 Task: Sort the products in the category "Sun Protection & Bug Spray" by price (lowest first).
Action: Mouse moved to (286, 151)
Screenshot: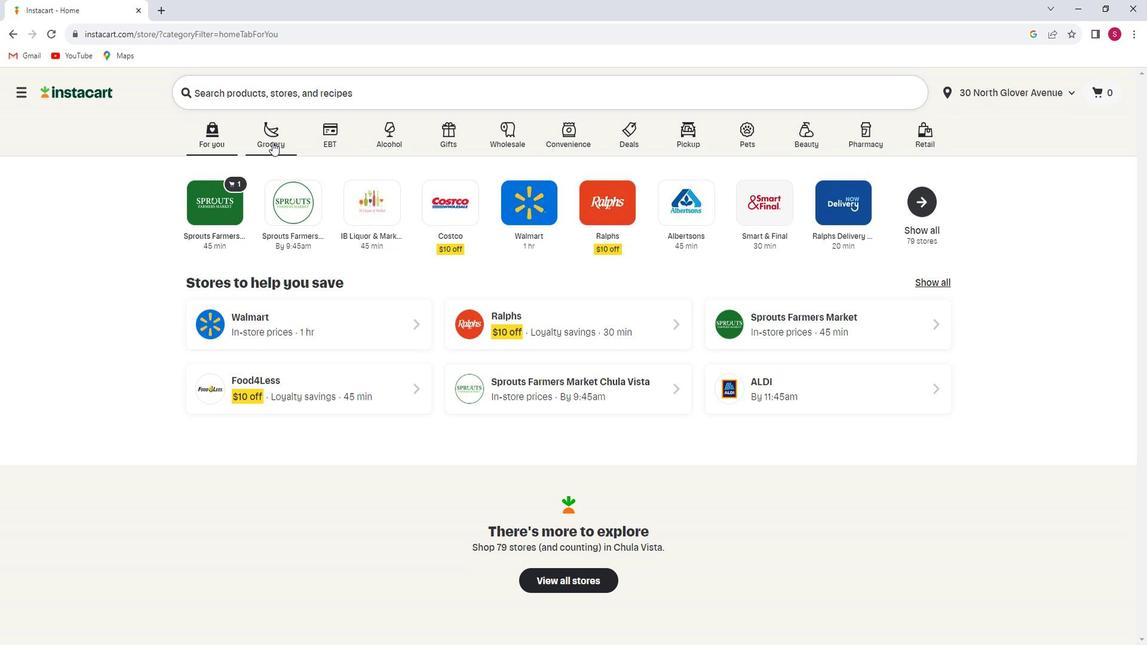 
Action: Mouse pressed left at (286, 151)
Screenshot: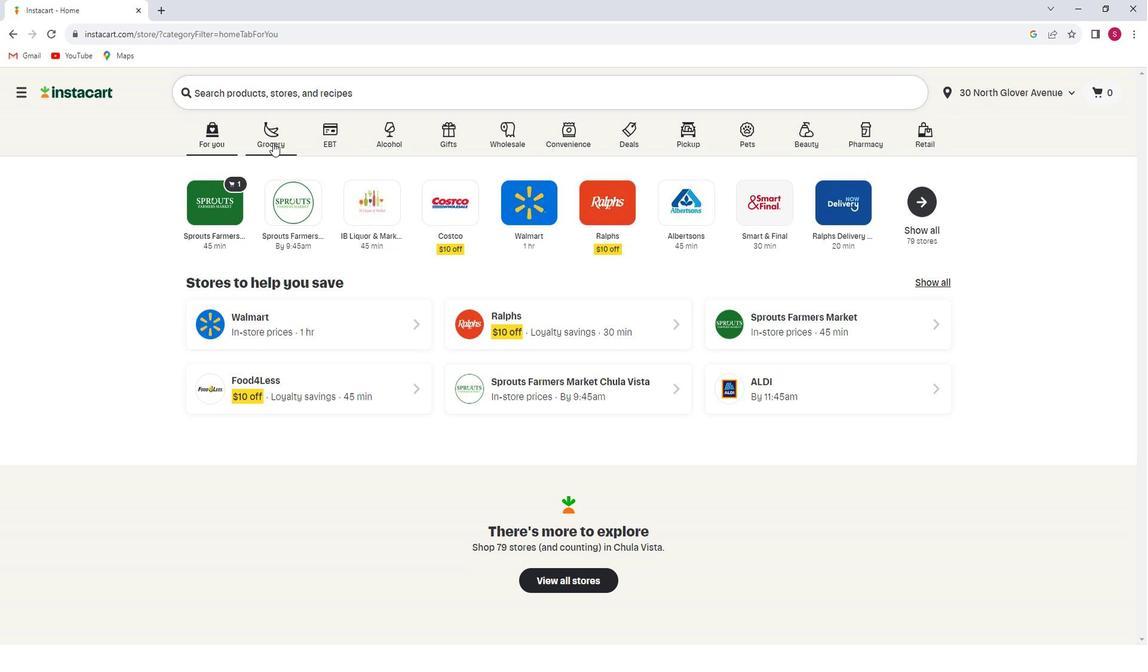 
Action: Mouse moved to (329, 357)
Screenshot: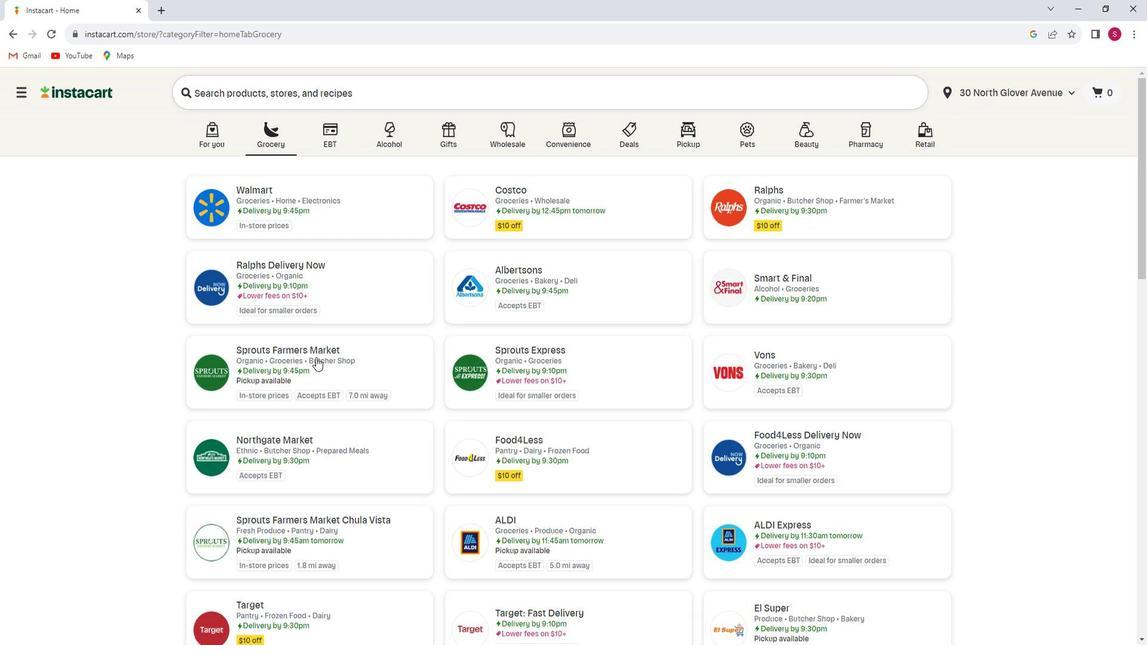 
Action: Mouse pressed left at (329, 357)
Screenshot: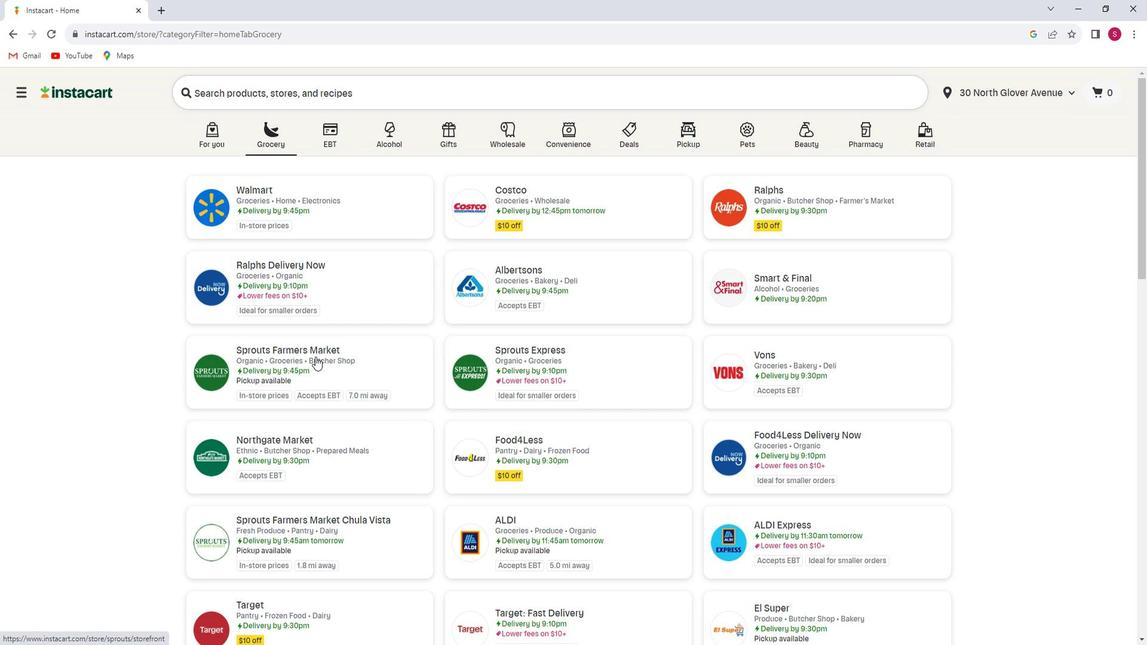 
Action: Mouse moved to (66, 431)
Screenshot: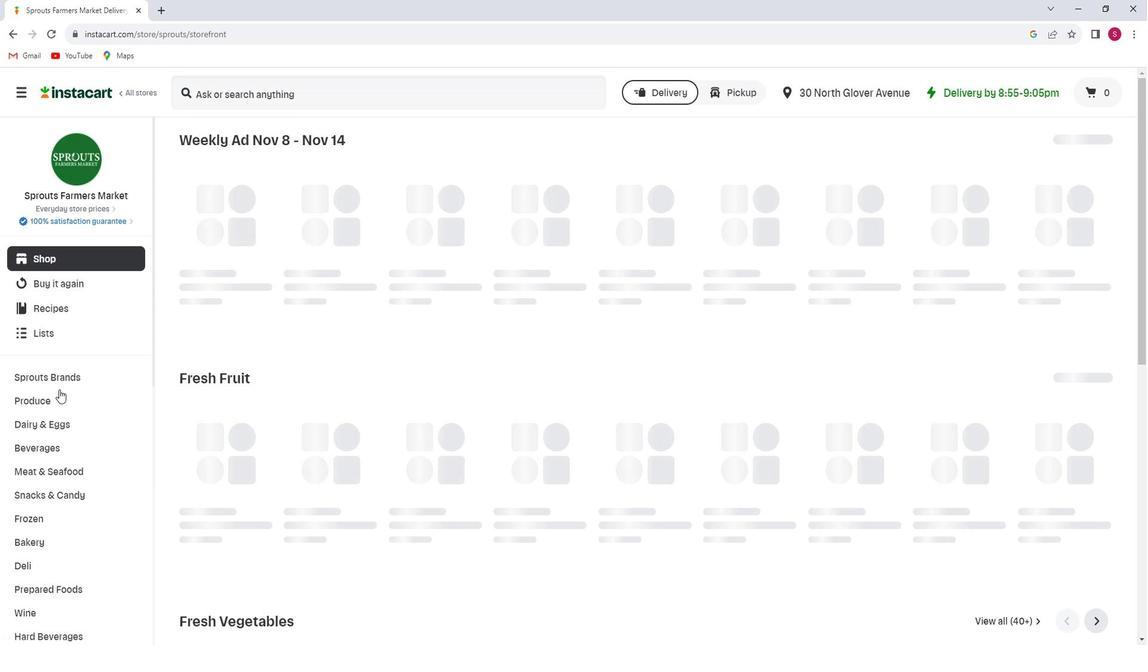 
Action: Mouse scrolled (66, 431) with delta (0, 0)
Screenshot: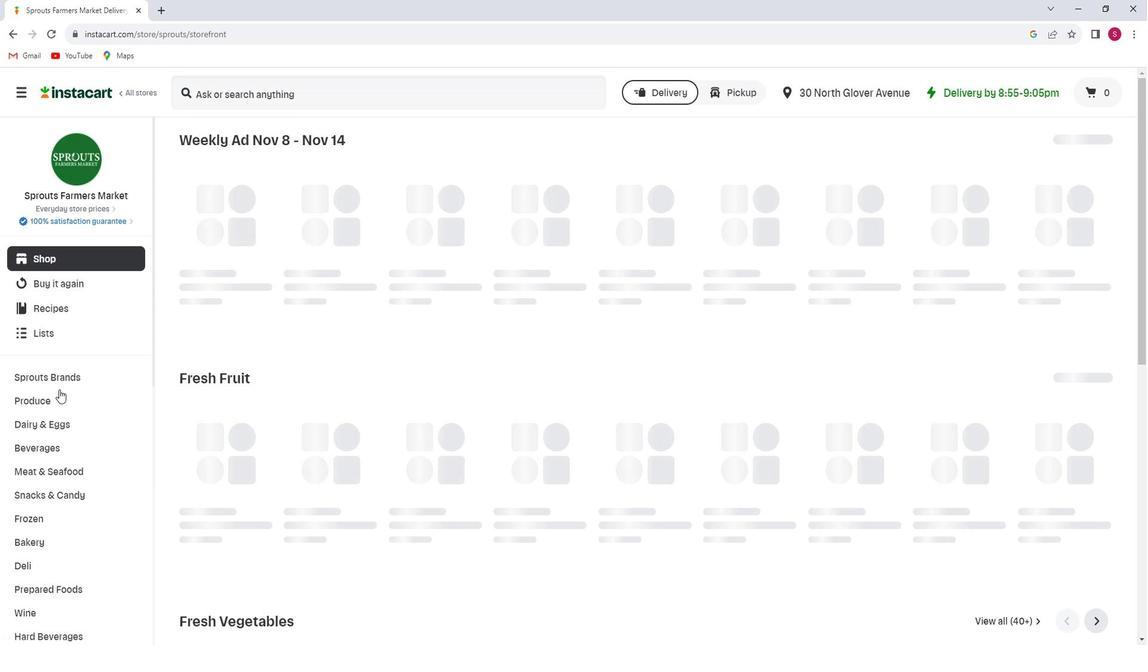 
Action: Mouse moved to (66, 434)
Screenshot: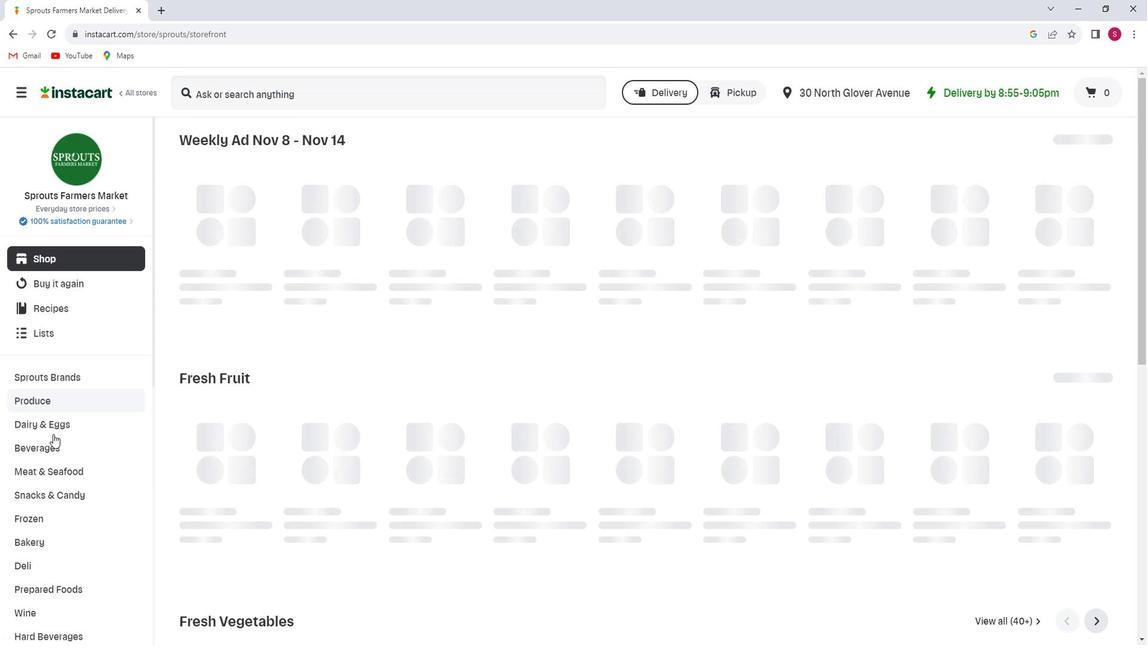 
Action: Mouse scrolled (66, 433) with delta (0, 0)
Screenshot: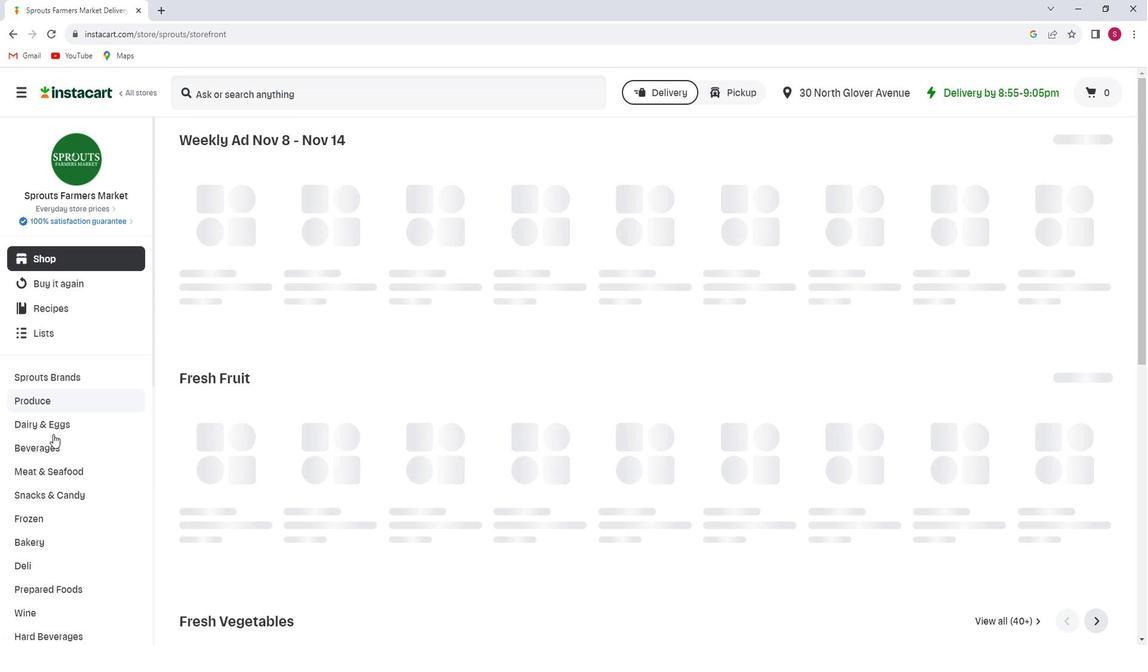 
Action: Mouse scrolled (66, 433) with delta (0, 0)
Screenshot: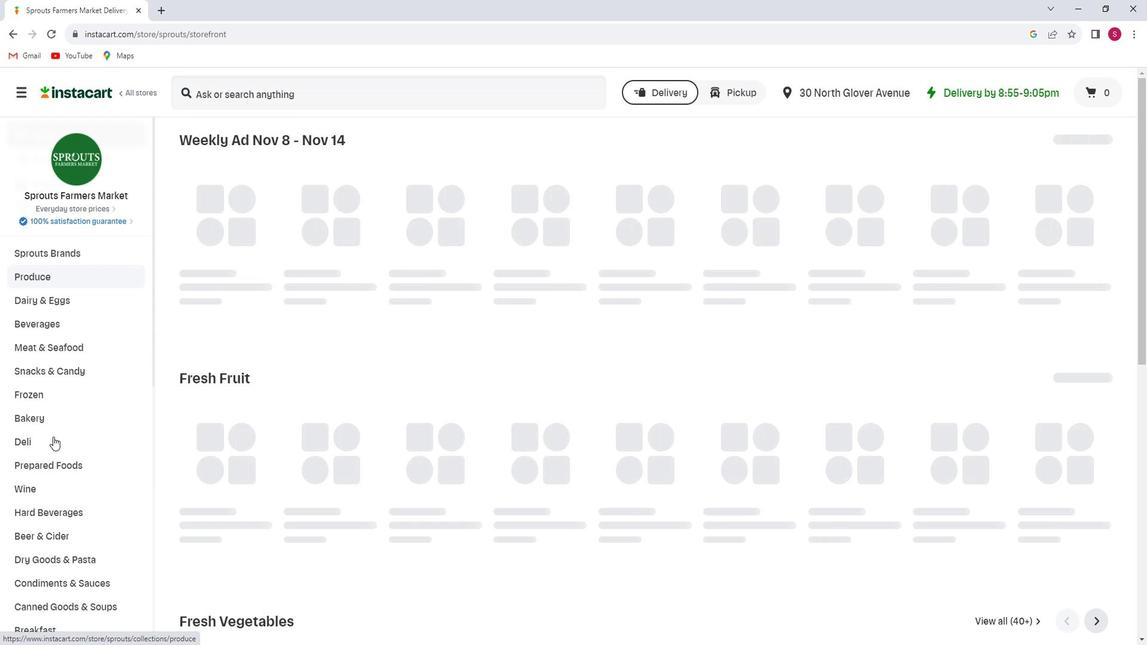 
Action: Mouse scrolled (66, 433) with delta (0, 0)
Screenshot: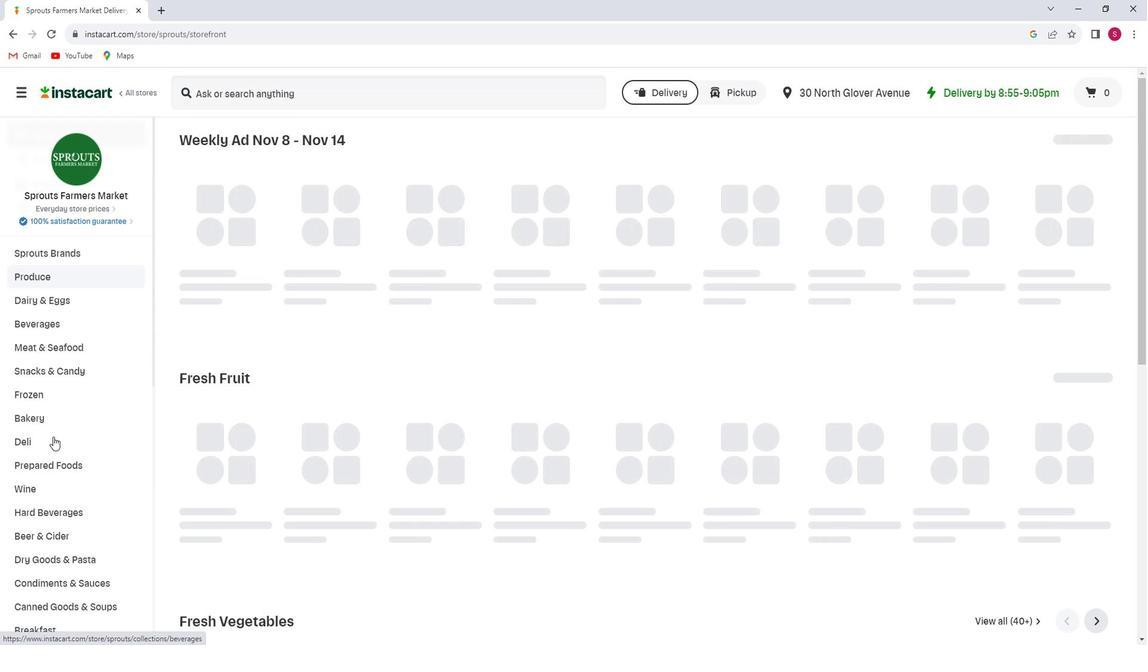 
Action: Mouse scrolled (66, 433) with delta (0, 0)
Screenshot: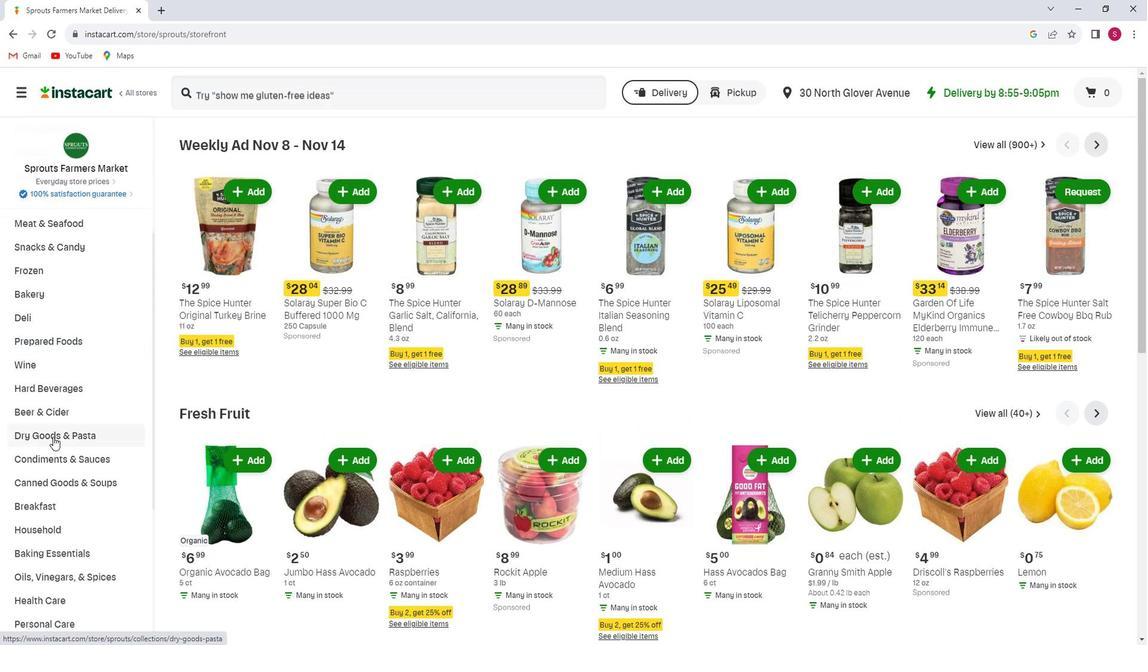 
Action: Mouse scrolled (66, 433) with delta (0, 0)
Screenshot: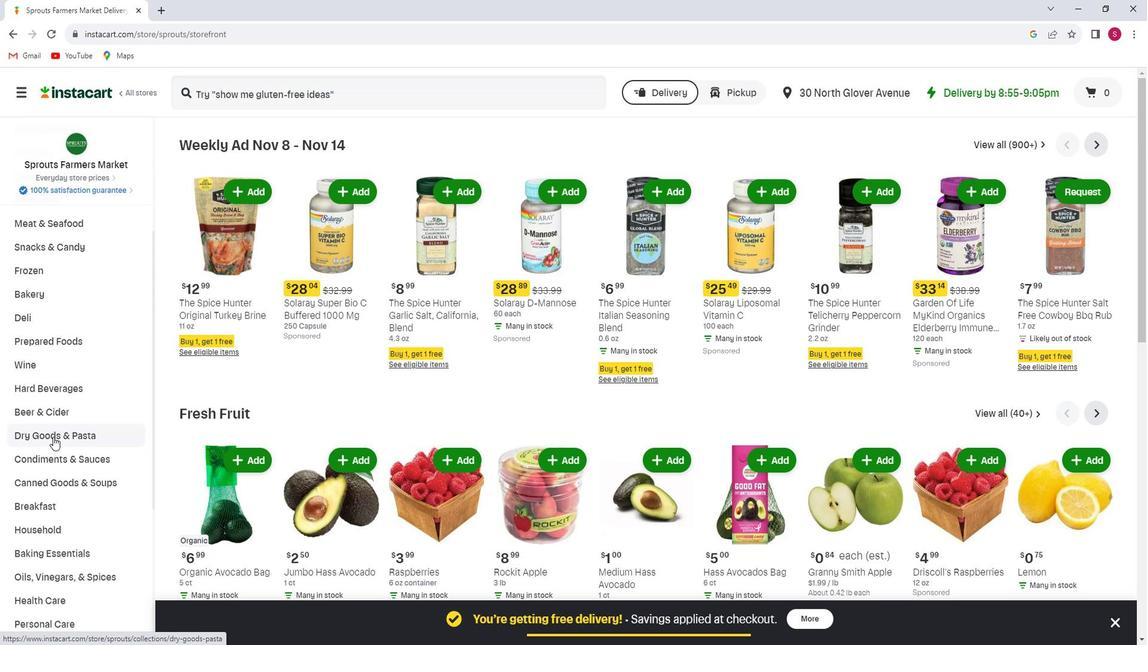 
Action: Mouse scrolled (66, 433) with delta (0, 0)
Screenshot: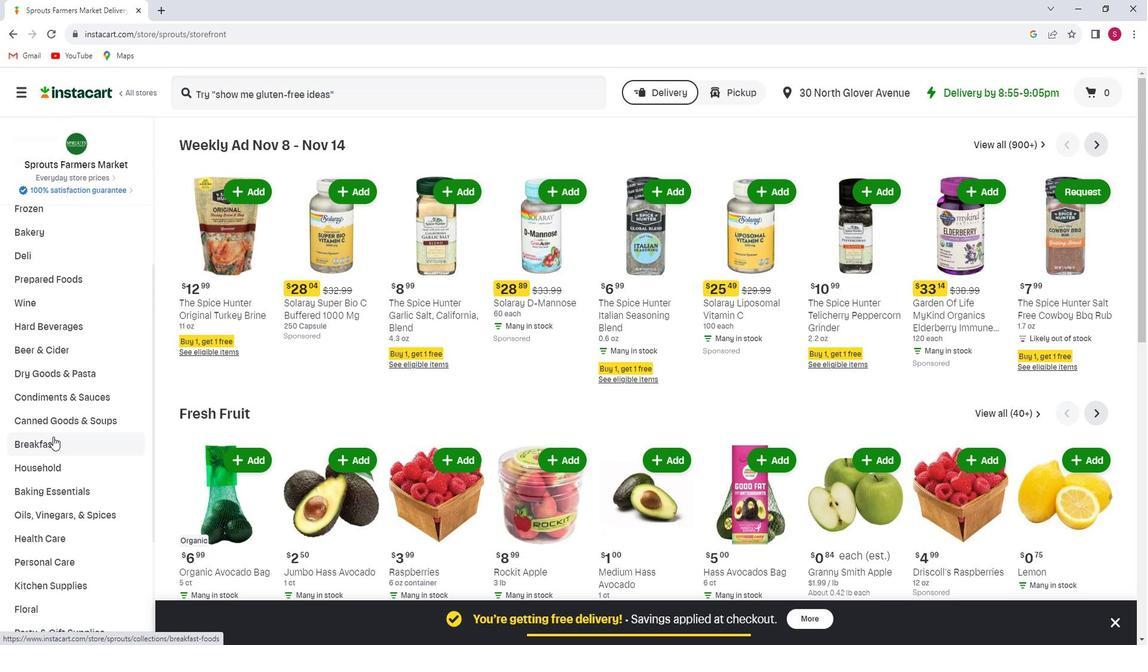 
Action: Mouse scrolled (66, 433) with delta (0, 0)
Screenshot: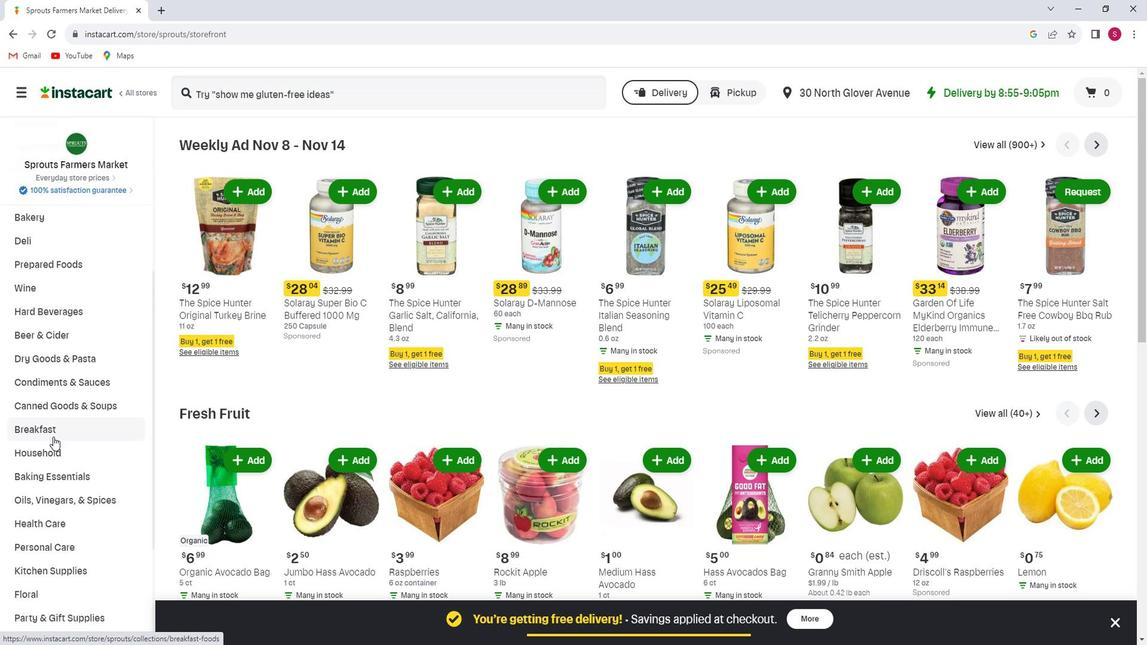
Action: Mouse pressed left at (66, 434)
Screenshot: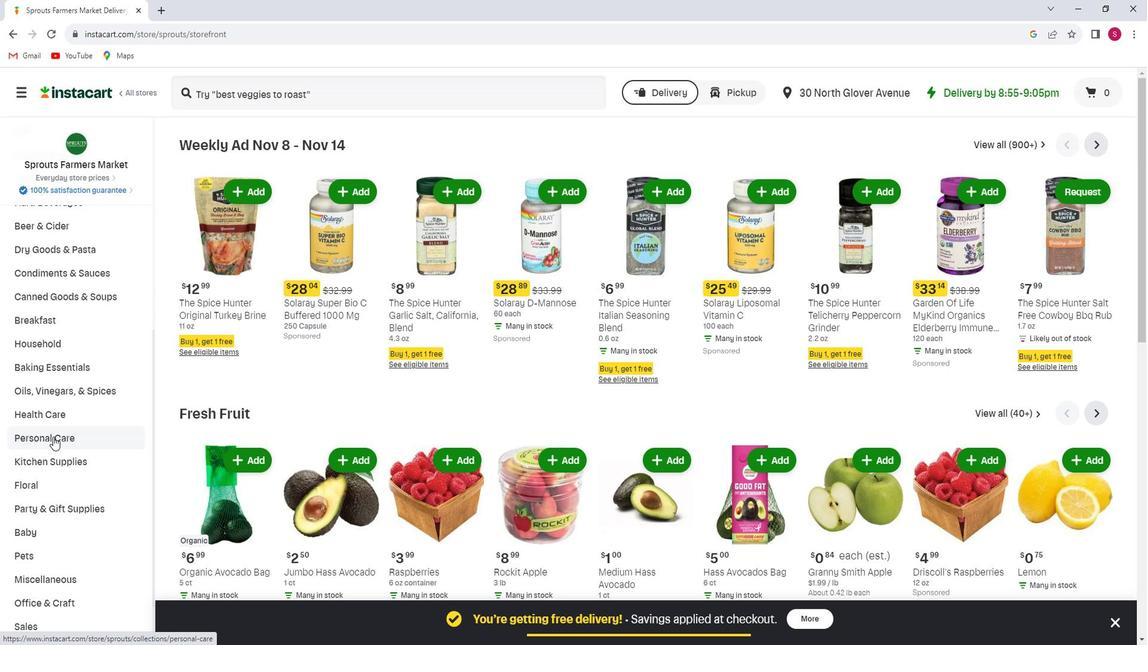 
Action: Mouse moved to (960, 185)
Screenshot: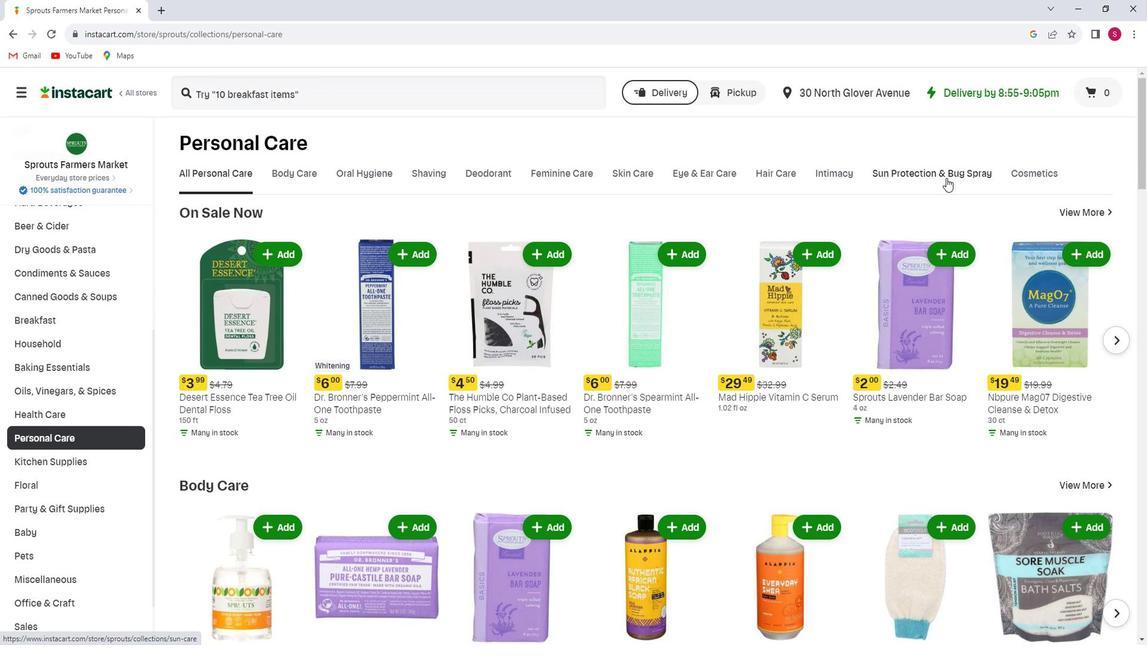 
Action: Mouse pressed left at (960, 185)
Screenshot: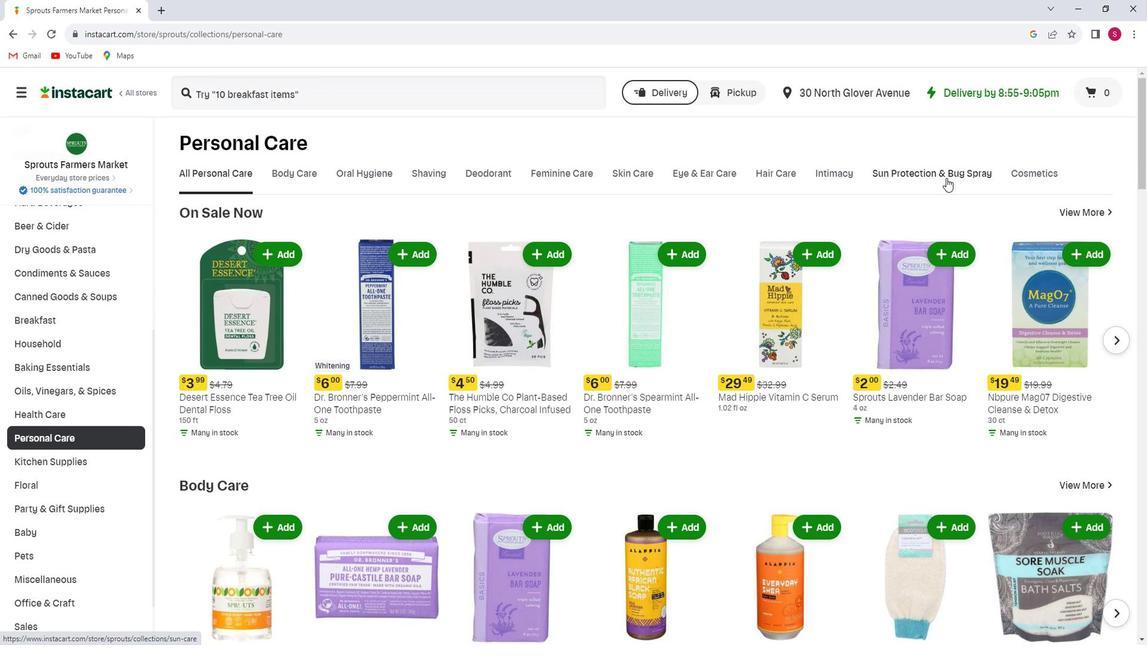 
Action: Mouse moved to (1033, 282)
Screenshot: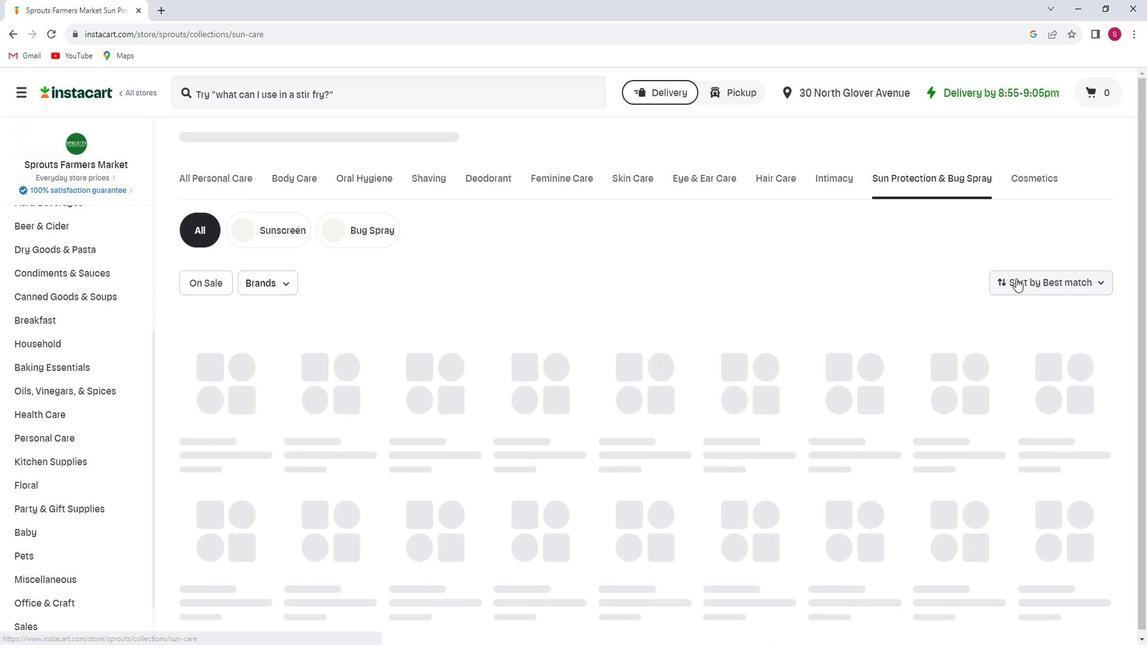 
Action: Mouse pressed left at (1033, 282)
Screenshot: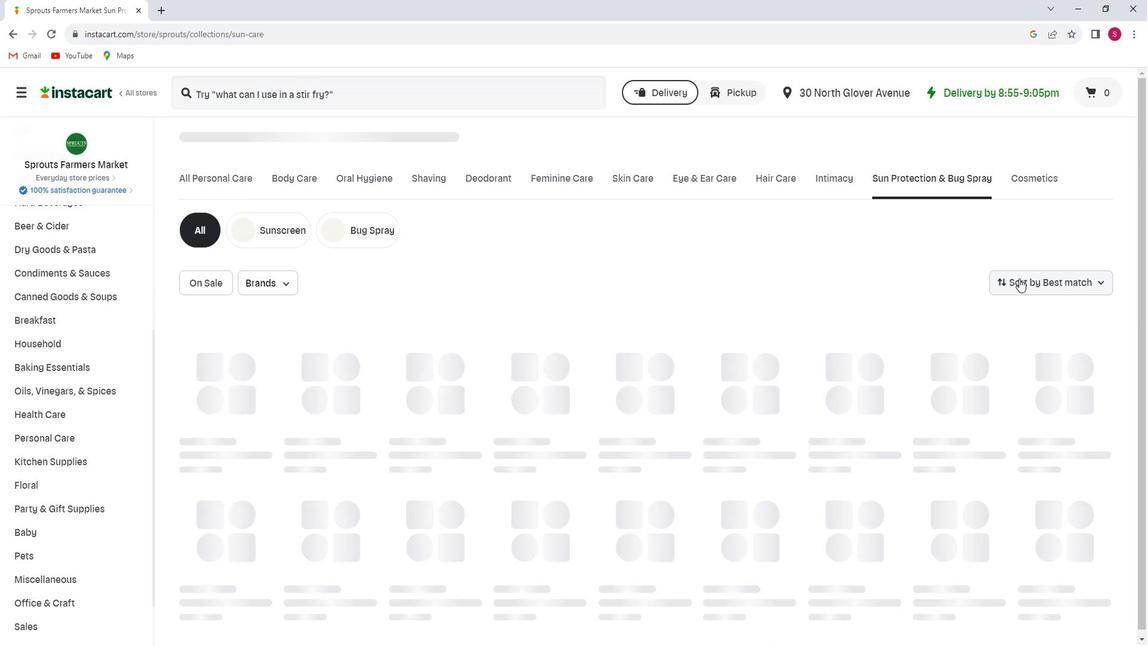 
Action: Mouse moved to (1048, 339)
Screenshot: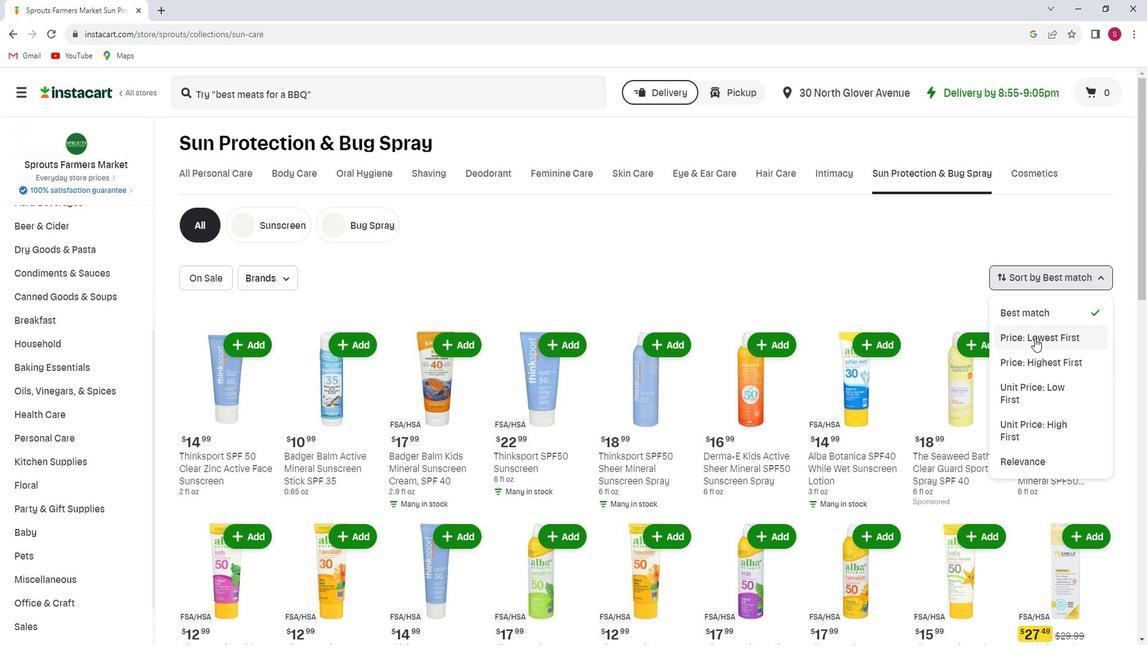 
Action: Mouse pressed left at (1048, 339)
Screenshot: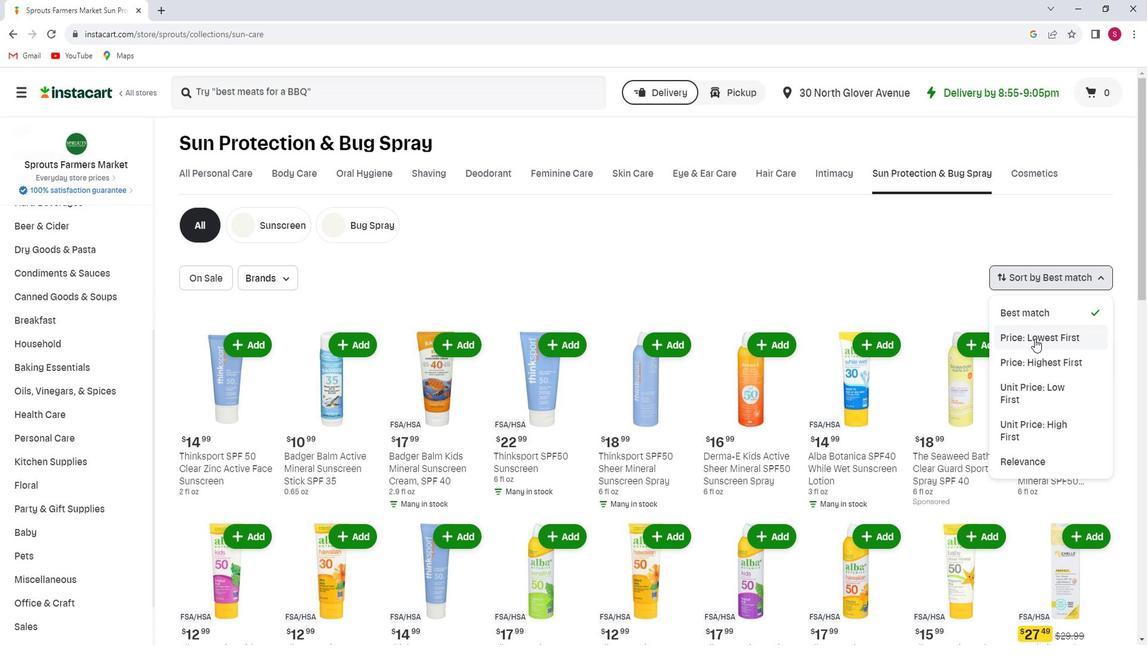 
